 Task: Sort dependabot alerts in the repository "Javascript" by most important.
Action: Mouse moved to (1241, 171)
Screenshot: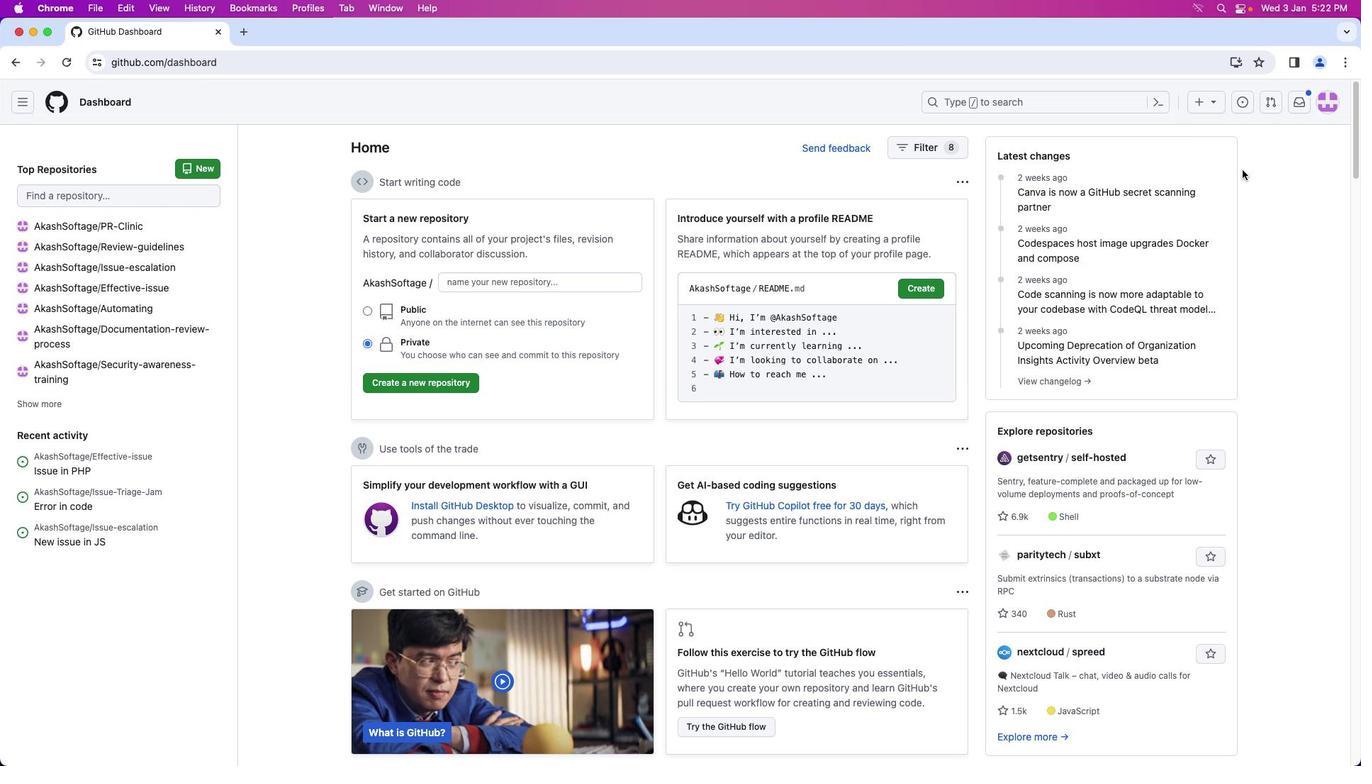 
Action: Mouse pressed left at (1241, 171)
Screenshot: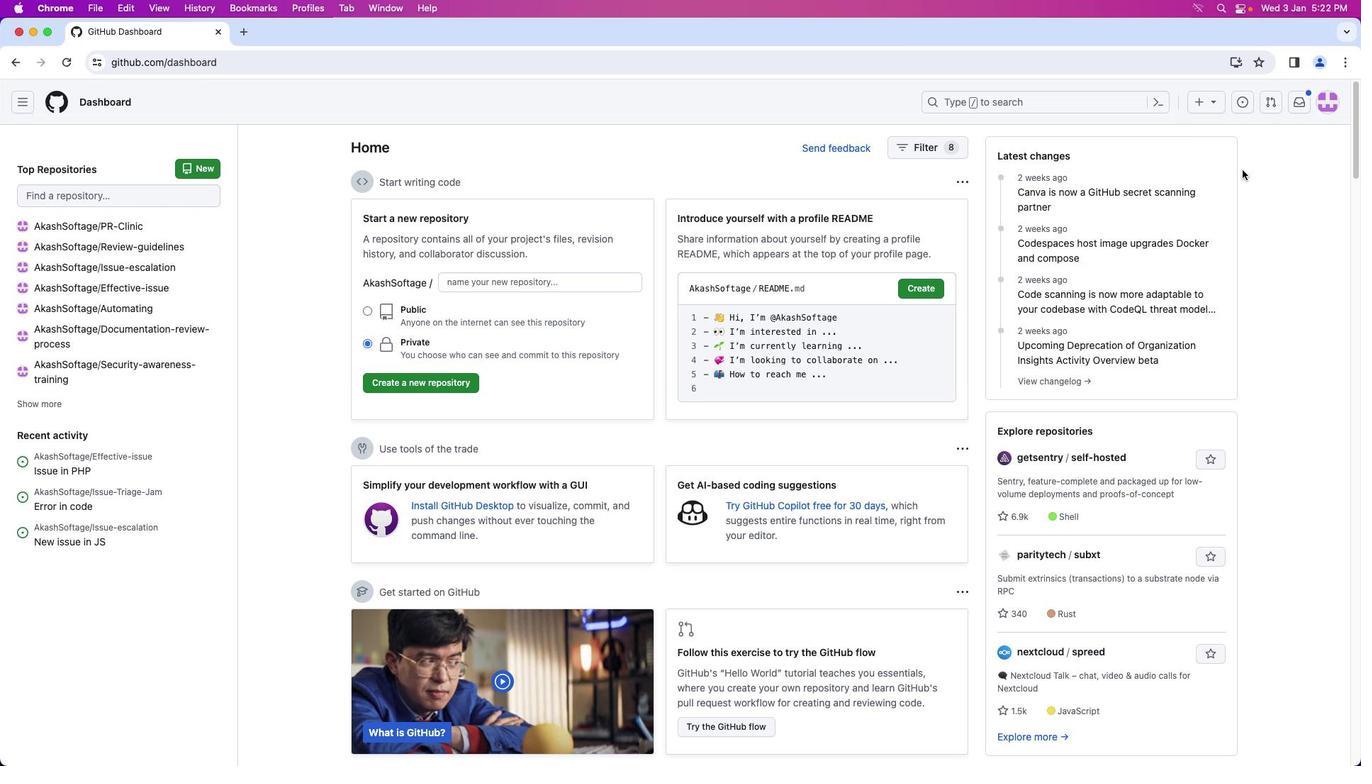 
Action: Mouse moved to (1325, 109)
Screenshot: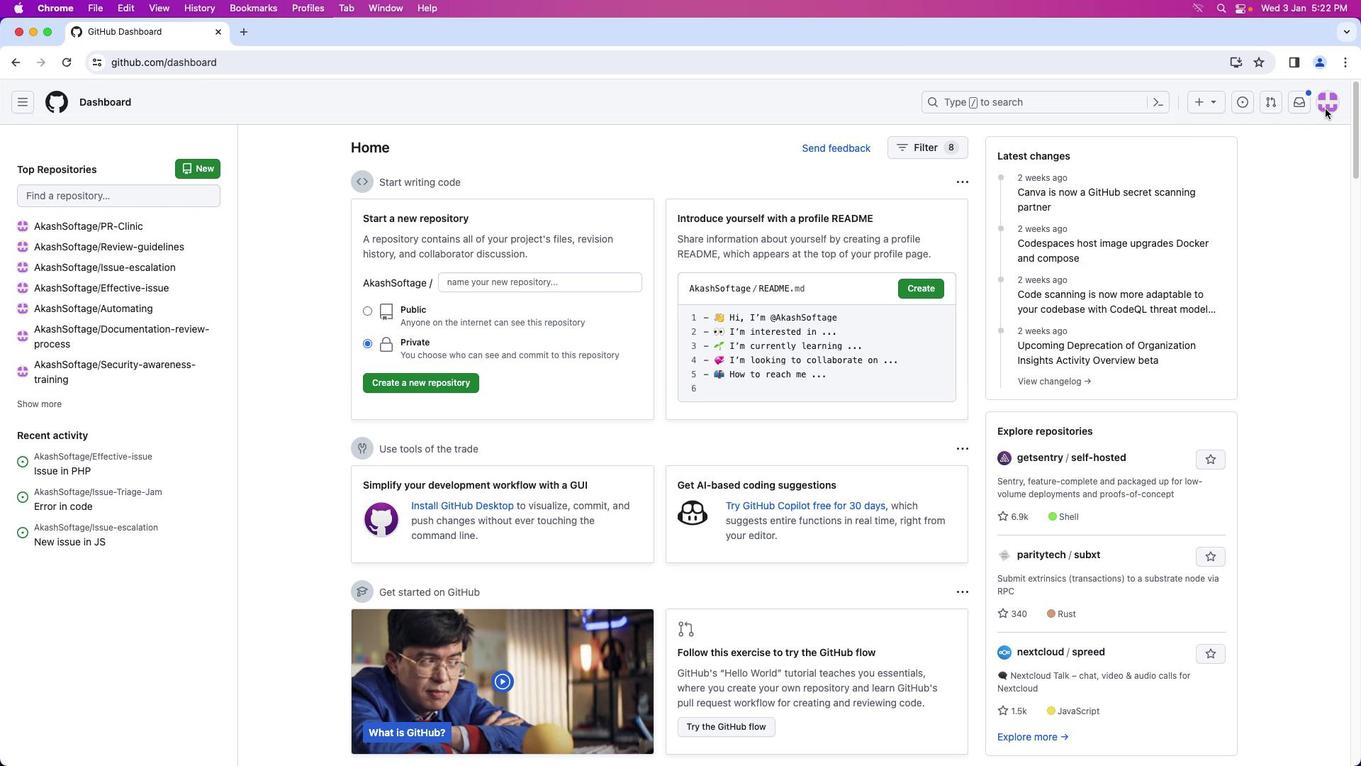 
Action: Mouse pressed left at (1325, 109)
Screenshot: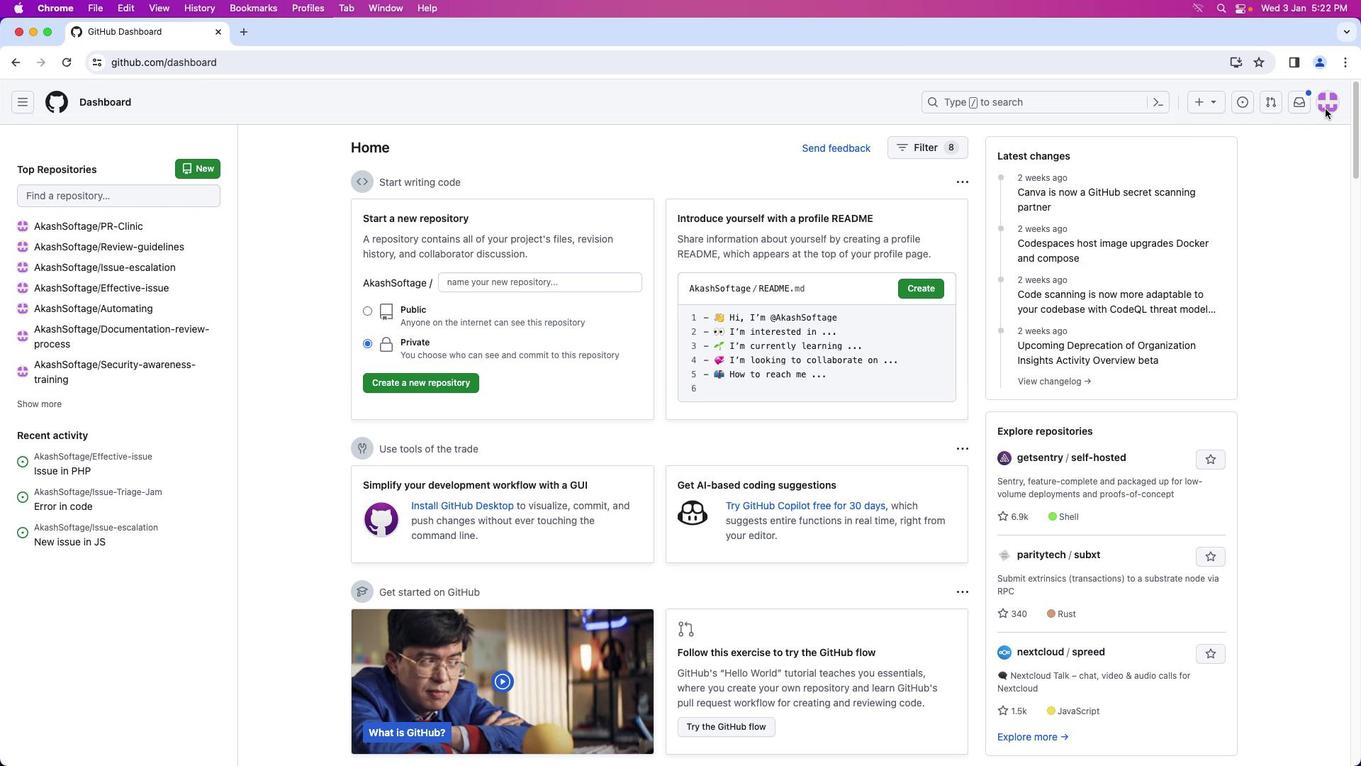 
Action: Mouse moved to (1232, 222)
Screenshot: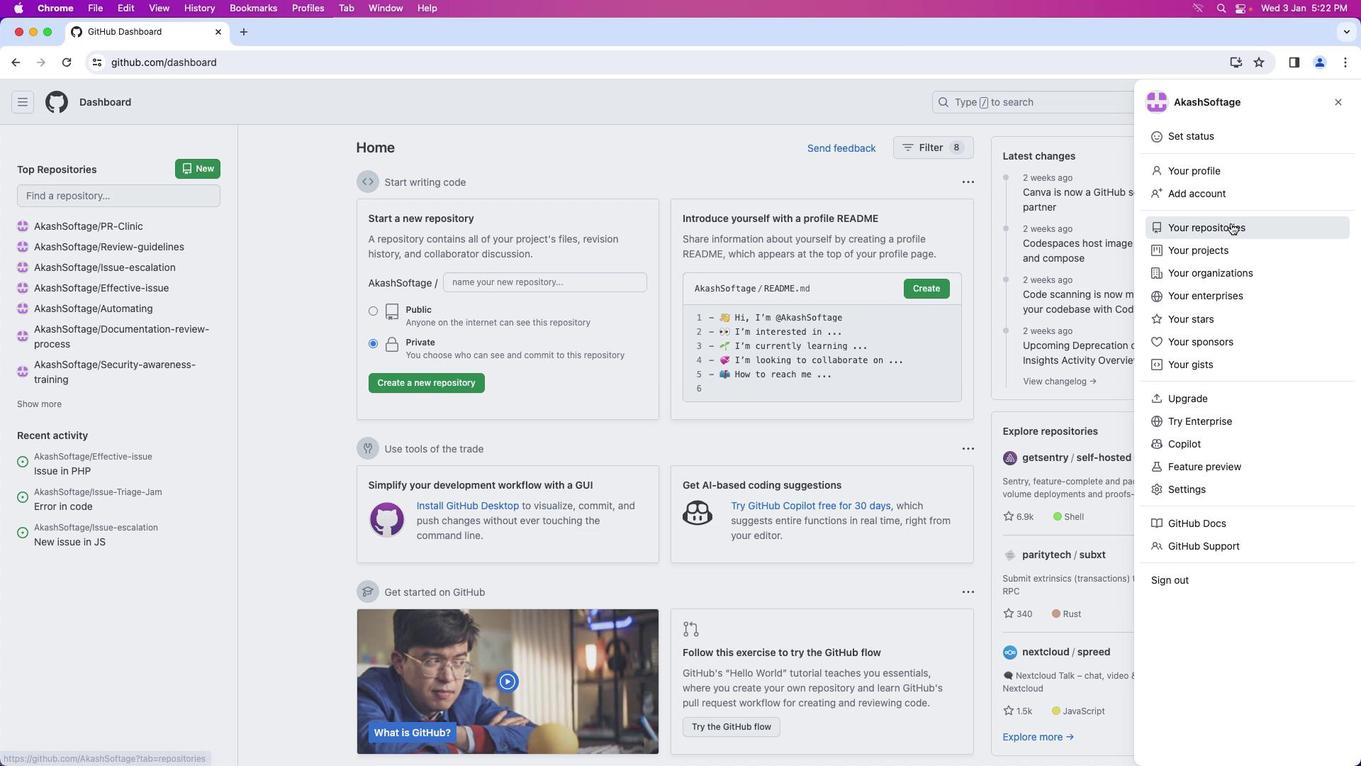 
Action: Mouse pressed left at (1232, 222)
Screenshot: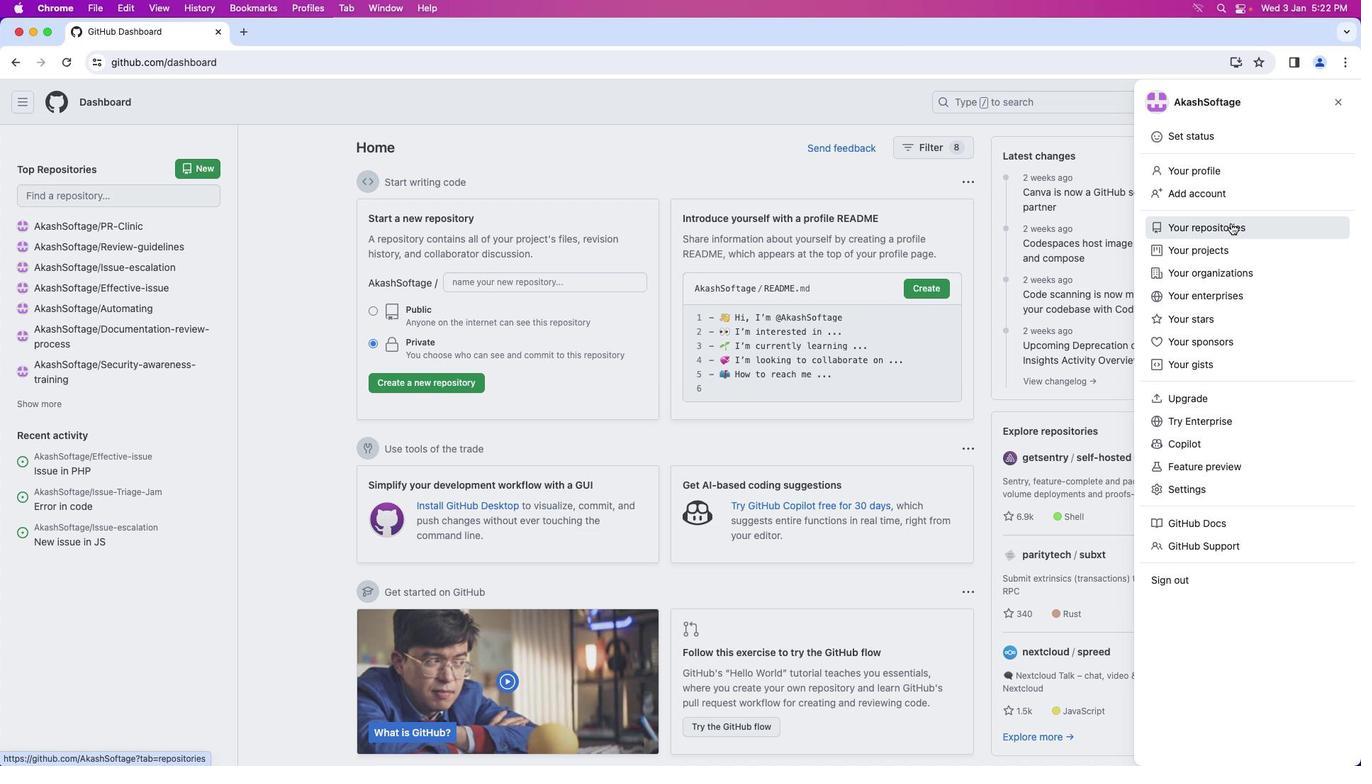 
Action: Mouse moved to (519, 235)
Screenshot: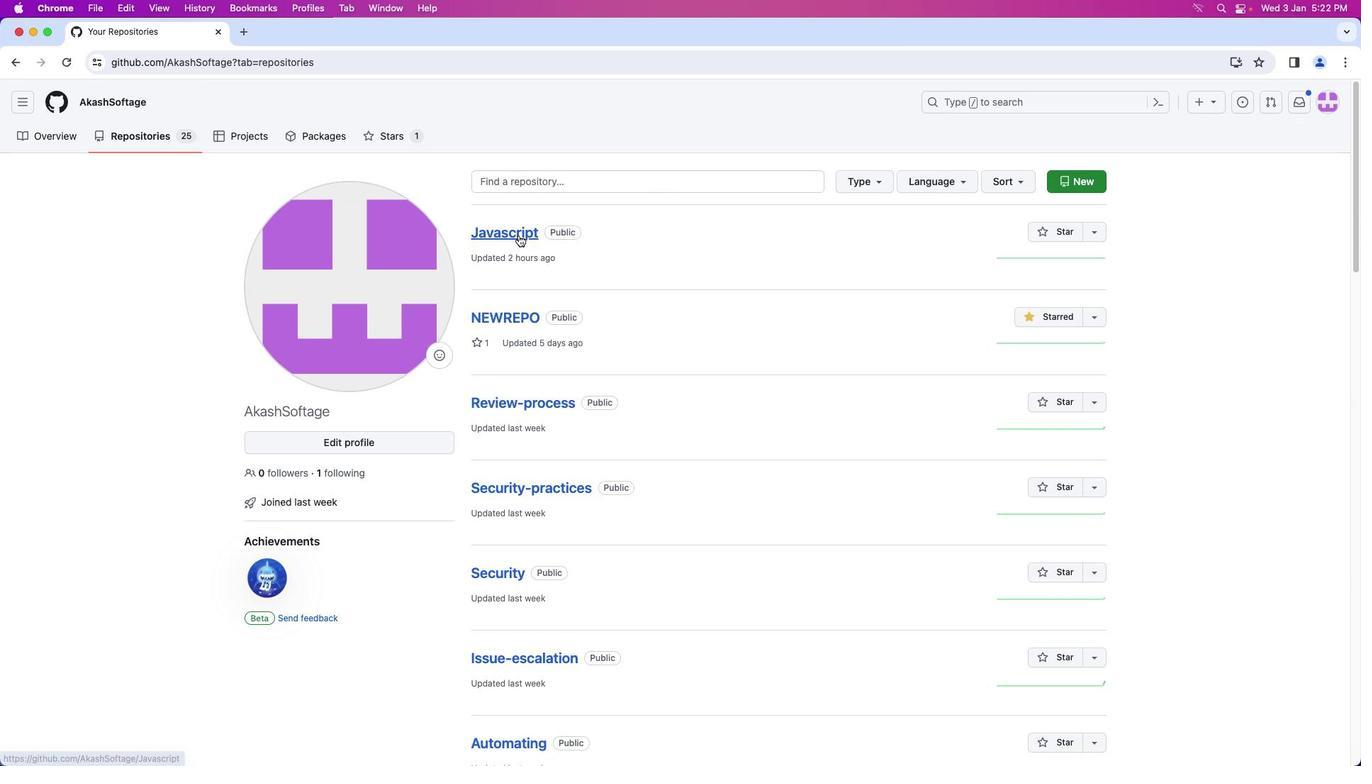 
Action: Mouse pressed left at (519, 235)
Screenshot: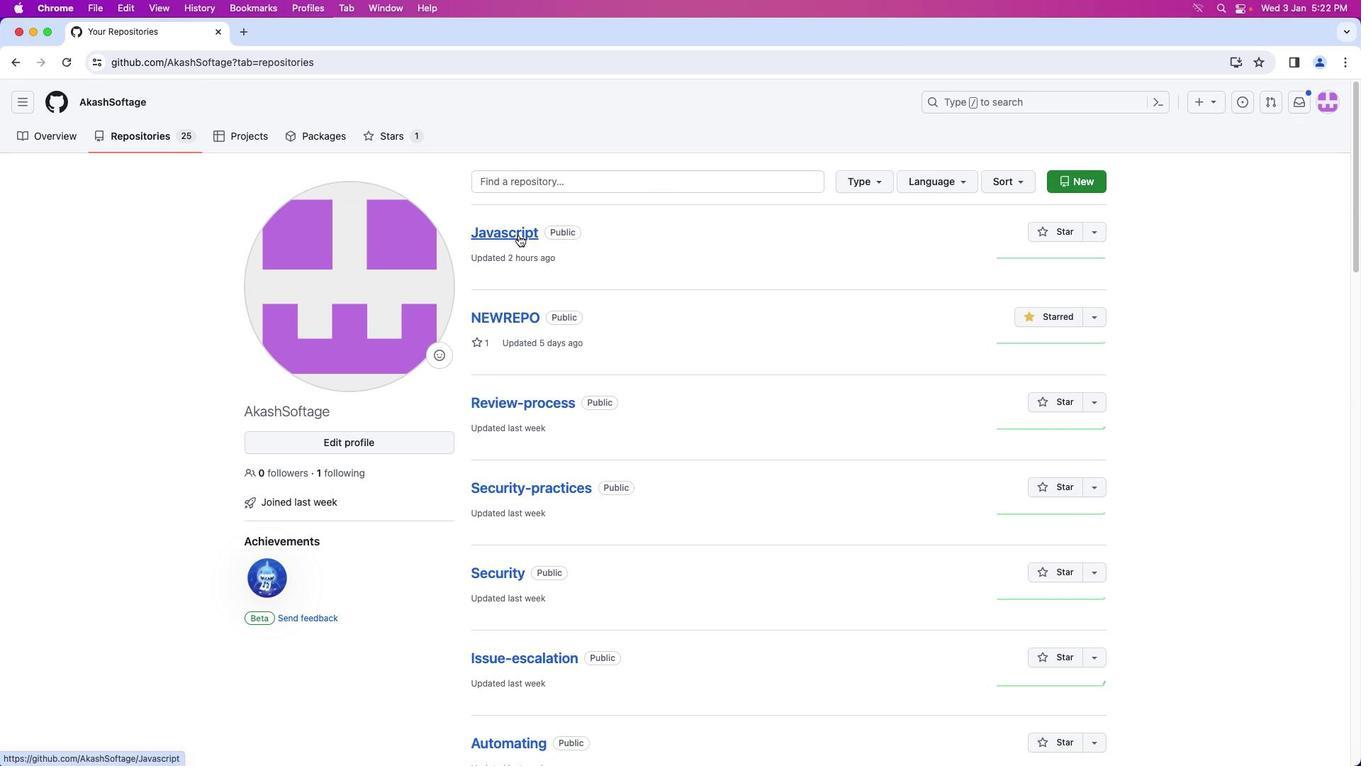 
Action: Mouse moved to (463, 147)
Screenshot: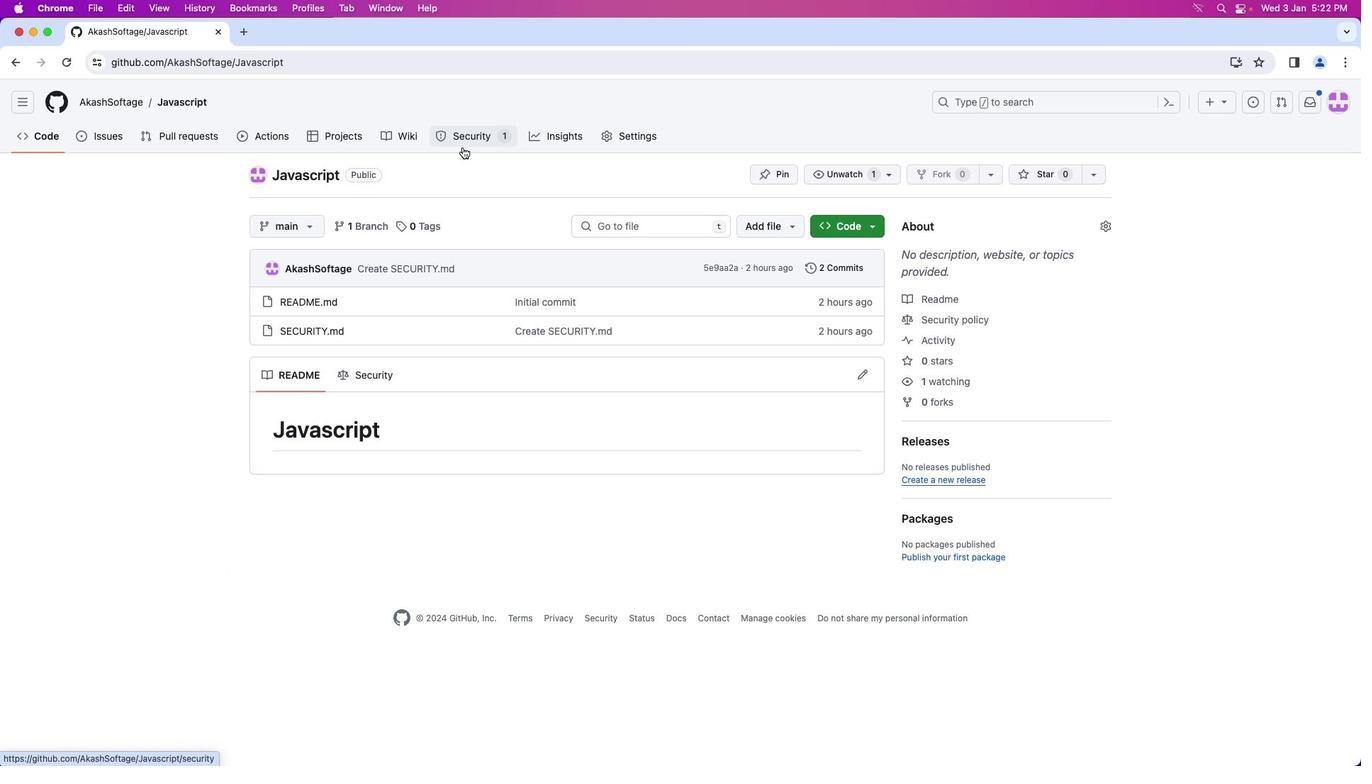 
Action: Mouse pressed left at (463, 147)
Screenshot: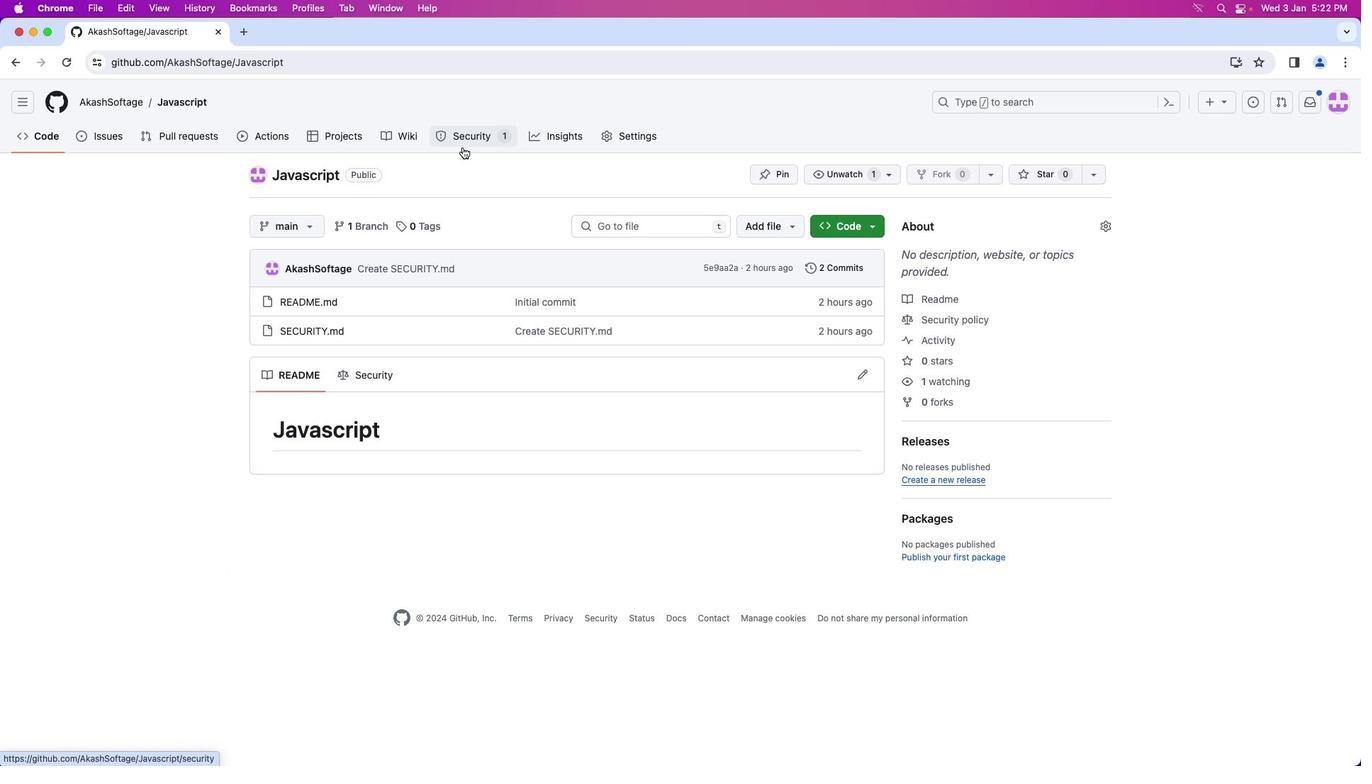 
Action: Mouse moved to (372, 322)
Screenshot: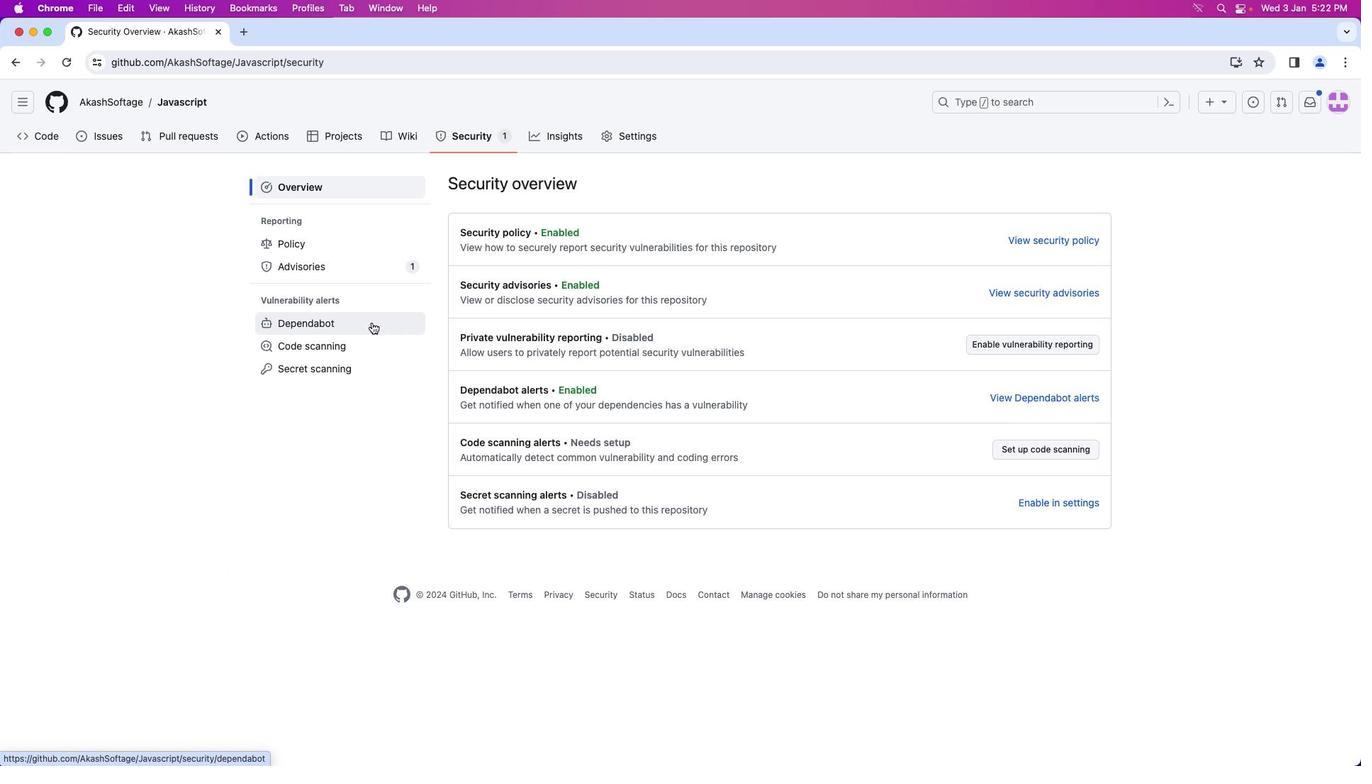 
Action: Mouse pressed left at (372, 322)
Screenshot: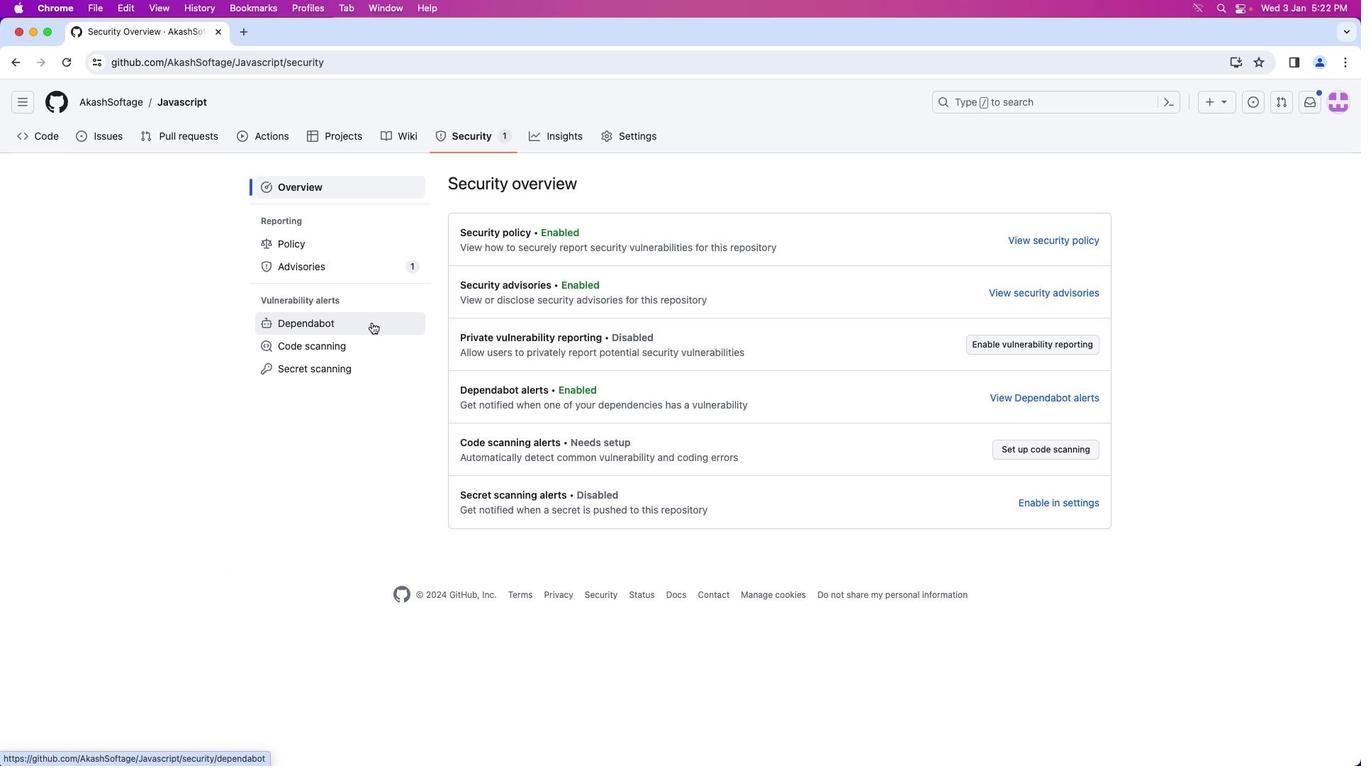 
Action: Mouse moved to (1064, 406)
Screenshot: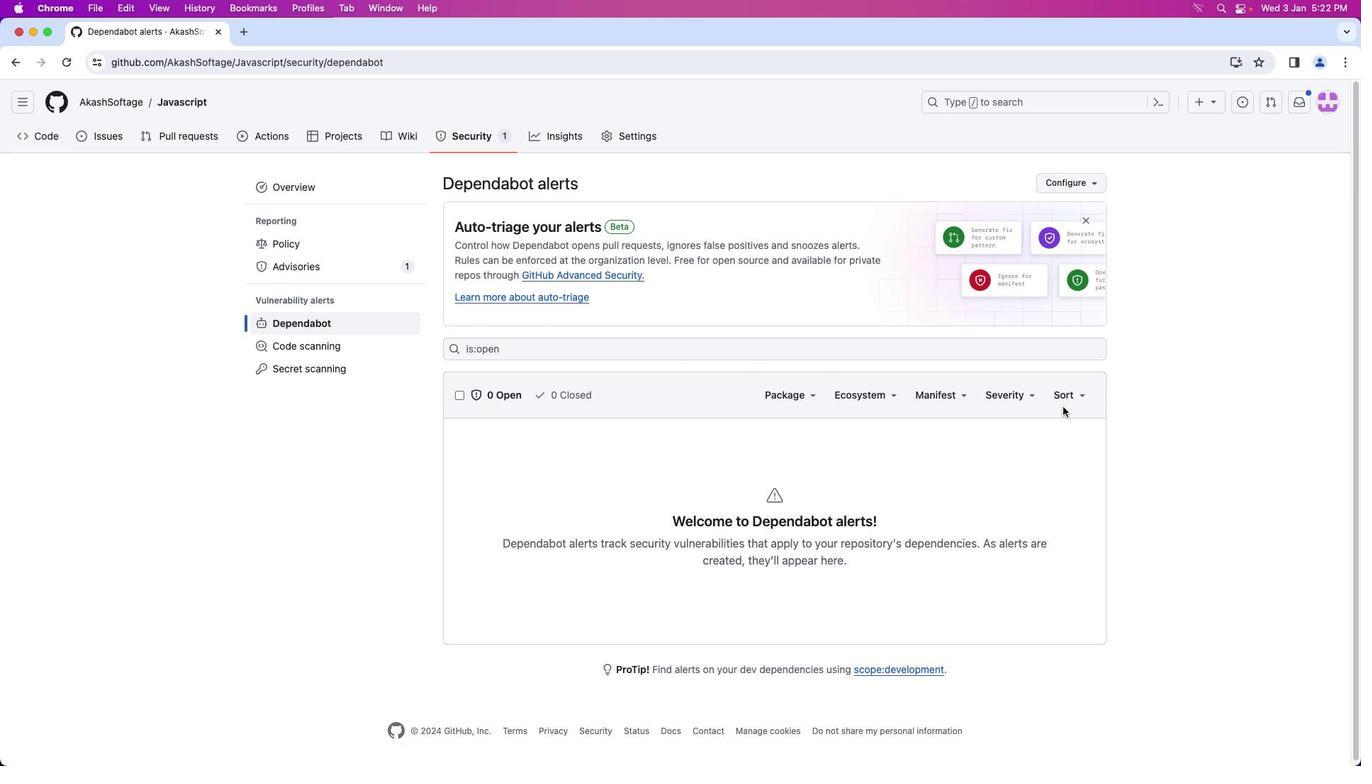 
Action: Mouse pressed left at (1064, 406)
Screenshot: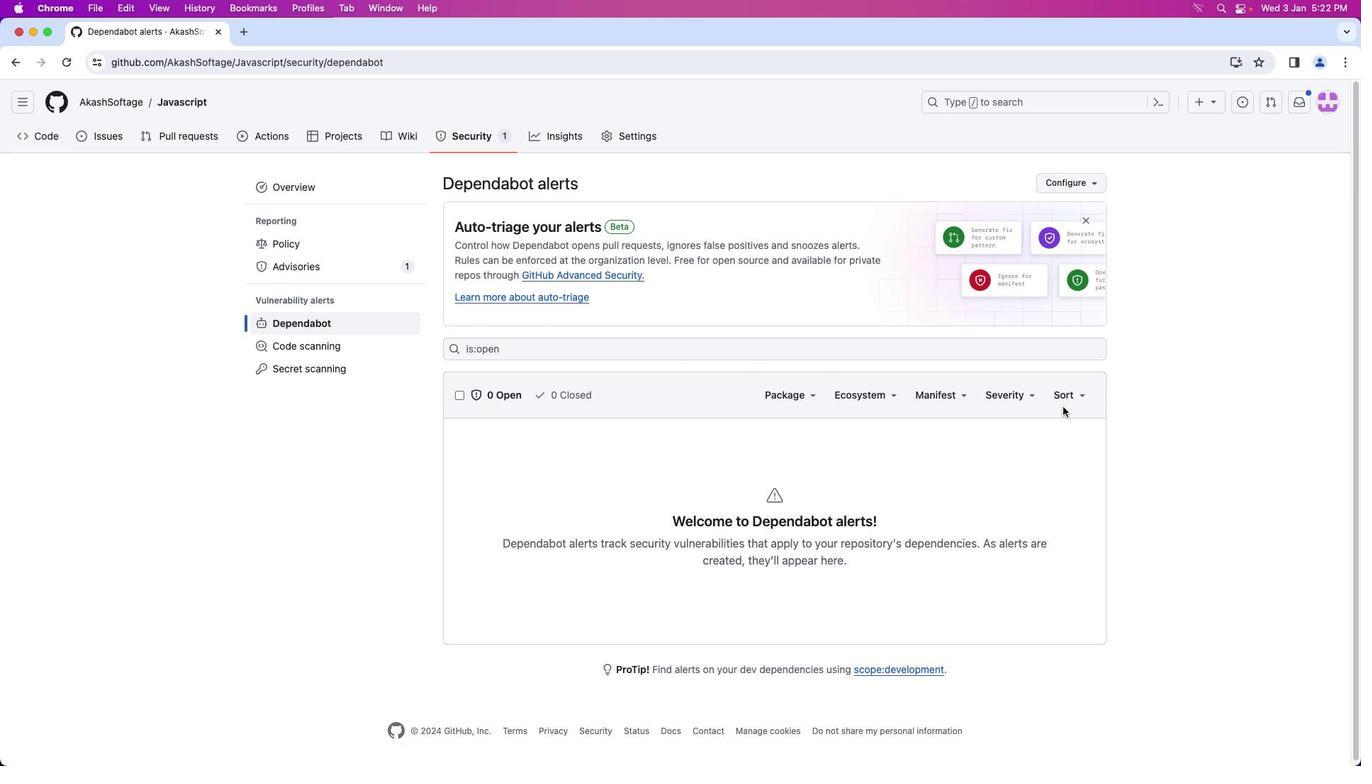 
Action: Mouse moved to (1066, 402)
Screenshot: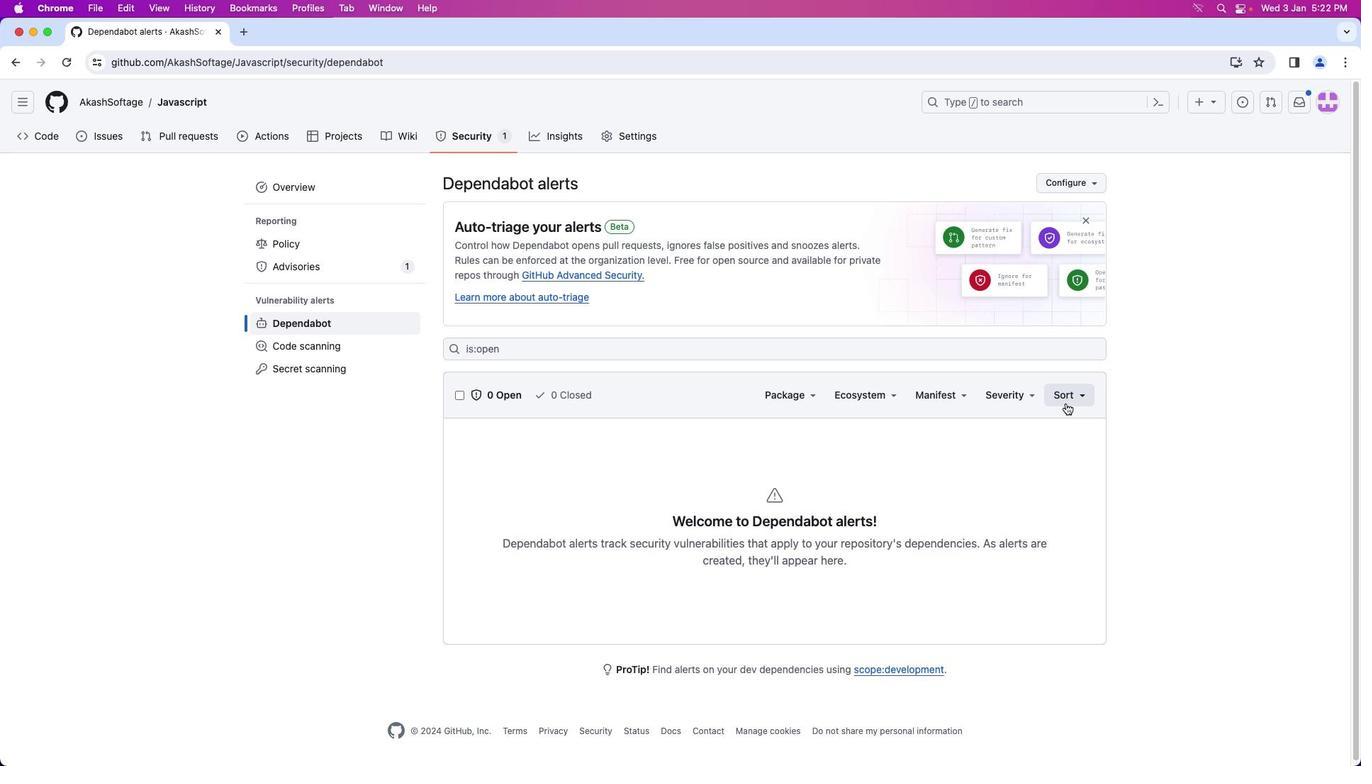 
Action: Mouse pressed left at (1066, 402)
Screenshot: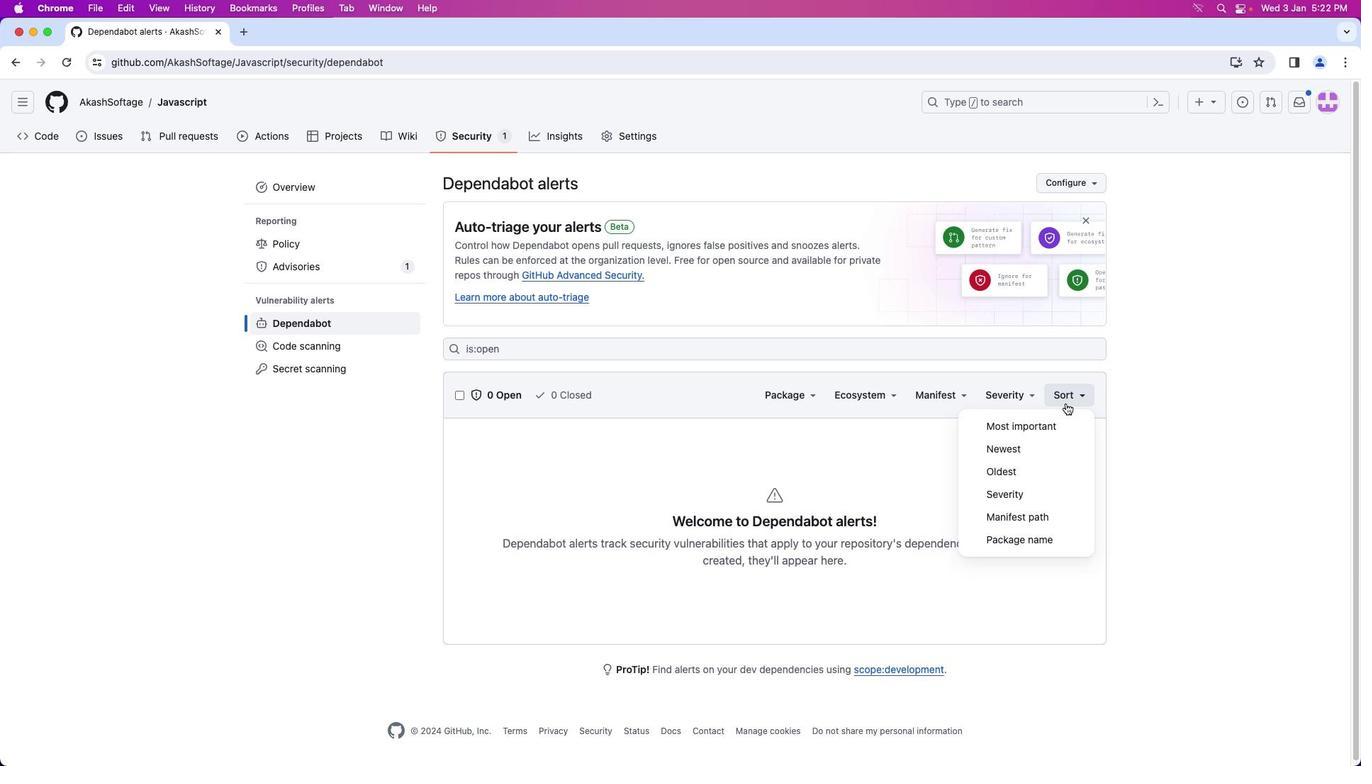 
Action: Mouse moved to (1054, 429)
Screenshot: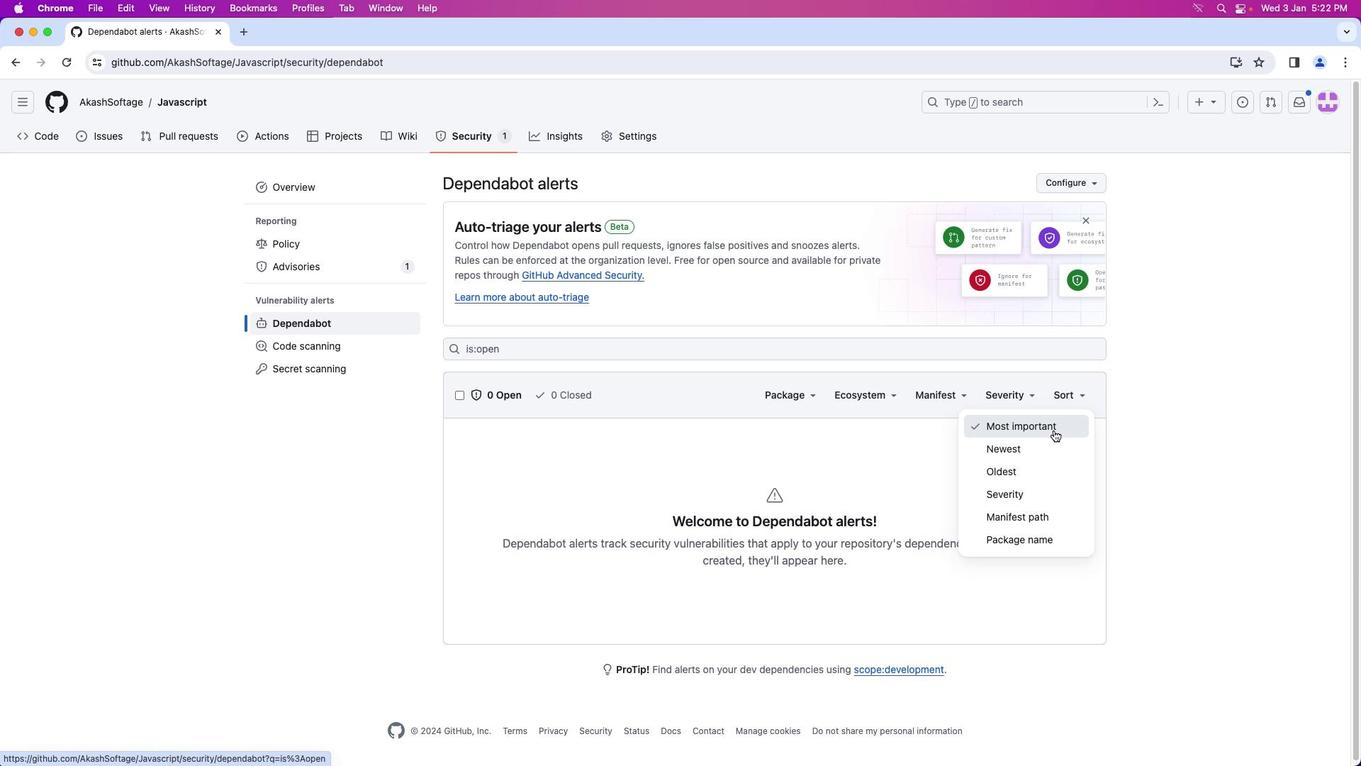 
Action: Mouse pressed left at (1054, 429)
Screenshot: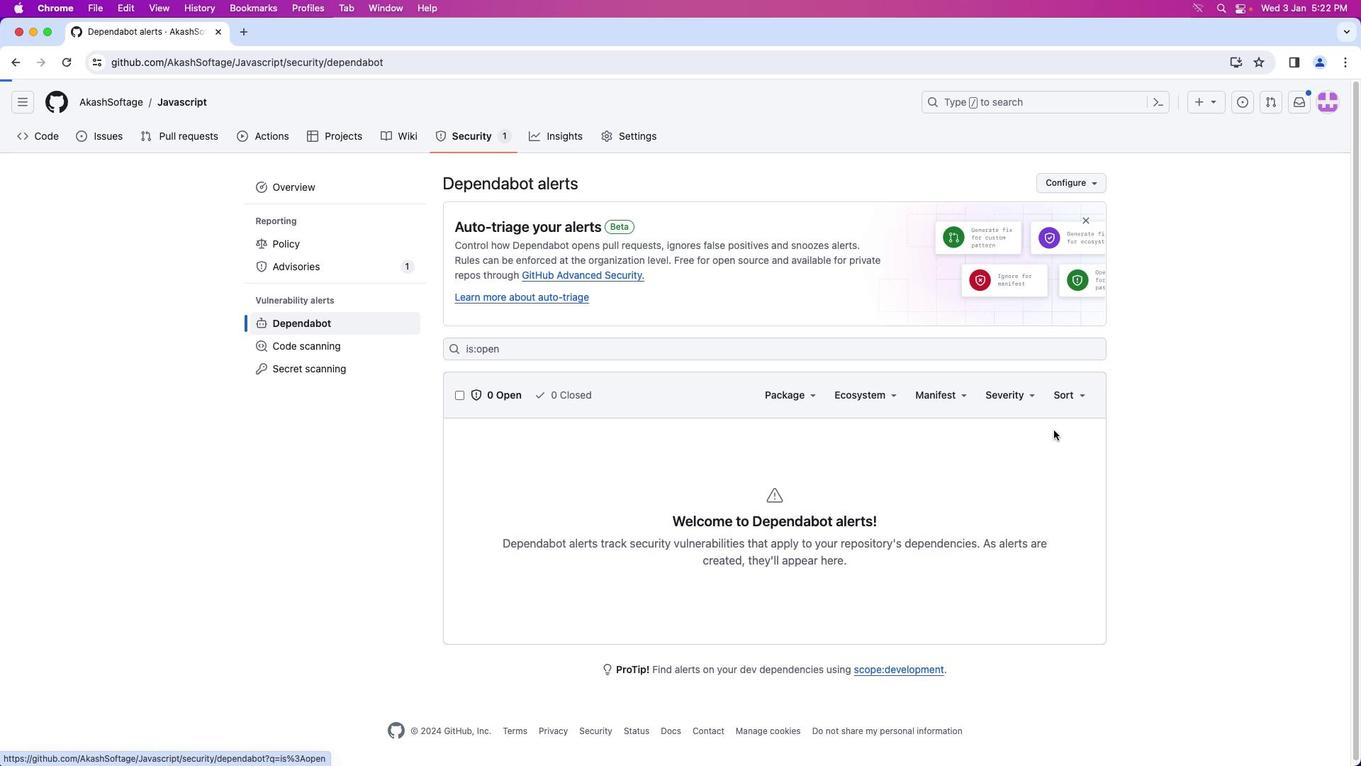 
Action: Mouse moved to (1043, 426)
Screenshot: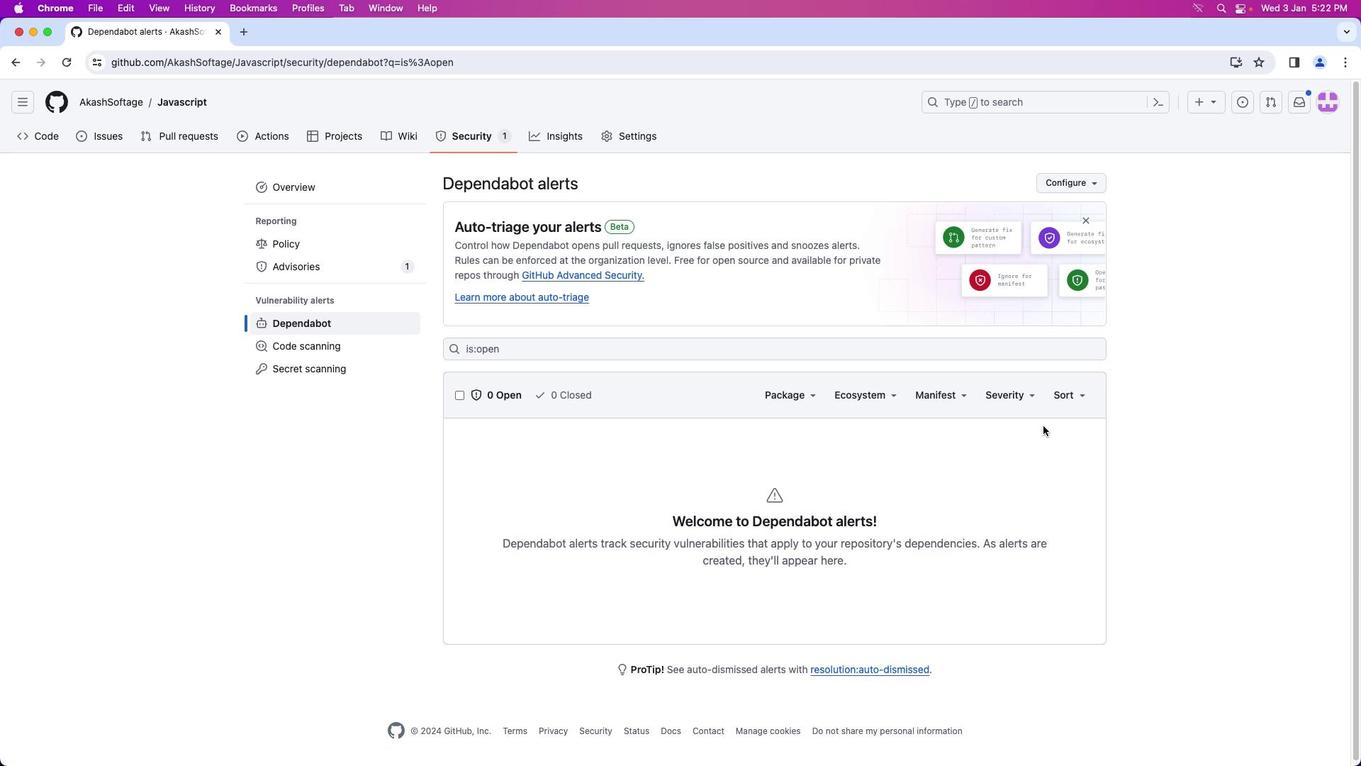 
